 Task: Visit the office locations of JPMorgan Chase & Co.
Action: Mouse moved to (623, 176)
Screenshot: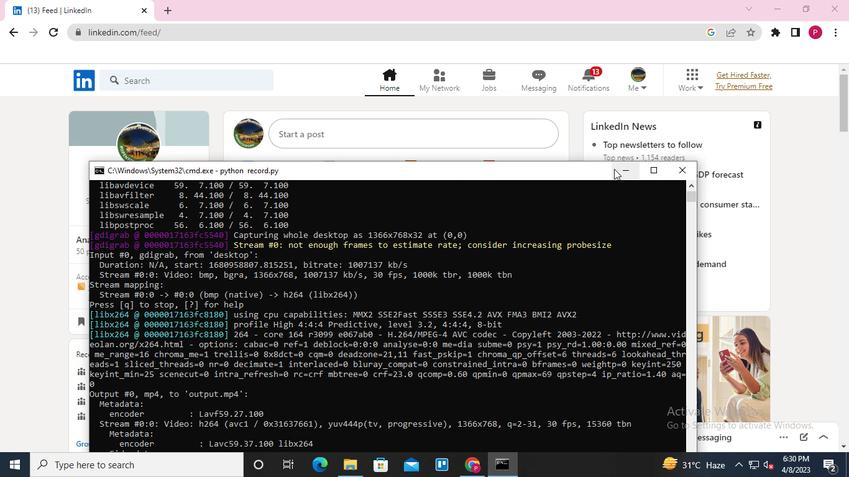 
Action: Mouse pressed left at (623, 176)
Screenshot: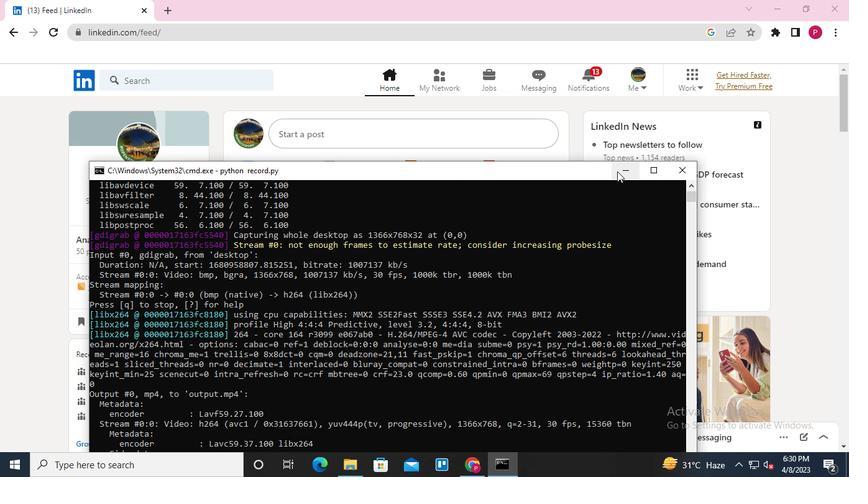 
Action: Mouse moved to (126, 76)
Screenshot: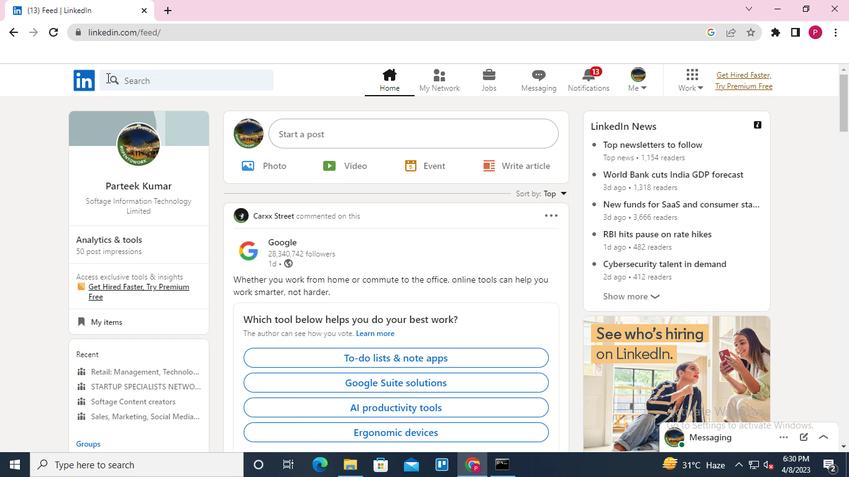 
Action: Mouse pressed left at (126, 76)
Screenshot: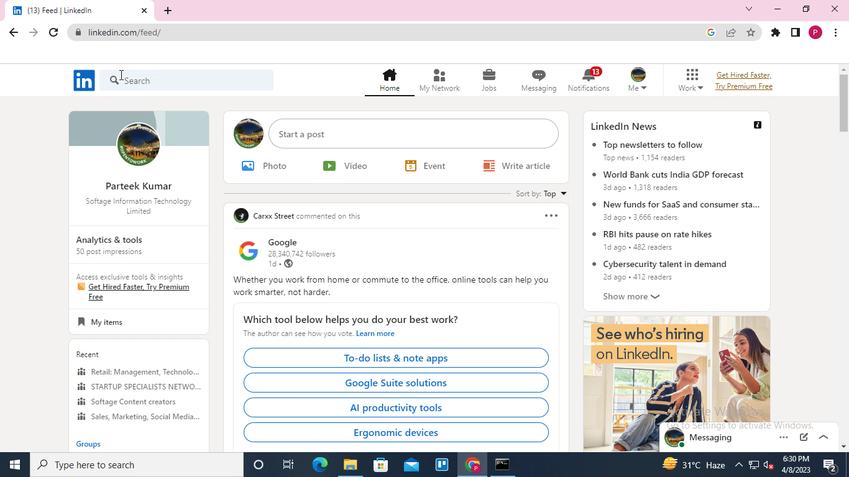 
Action: Mouse moved to (122, 136)
Screenshot: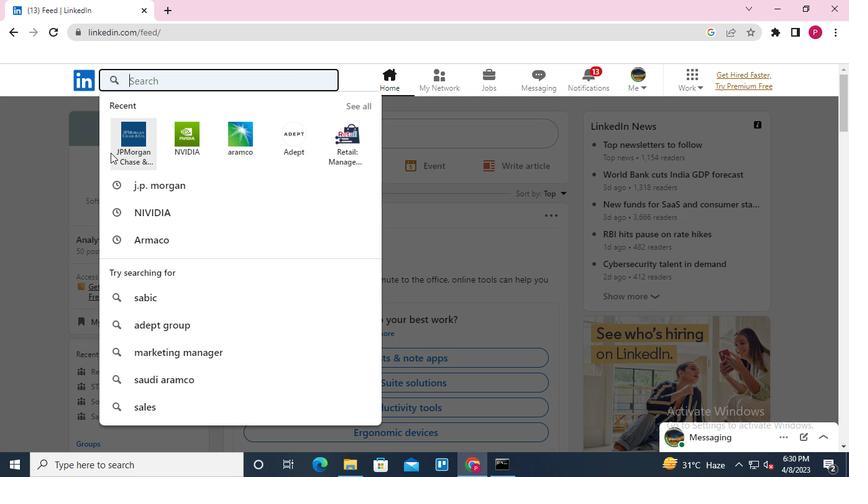 
Action: Mouse pressed left at (122, 136)
Screenshot: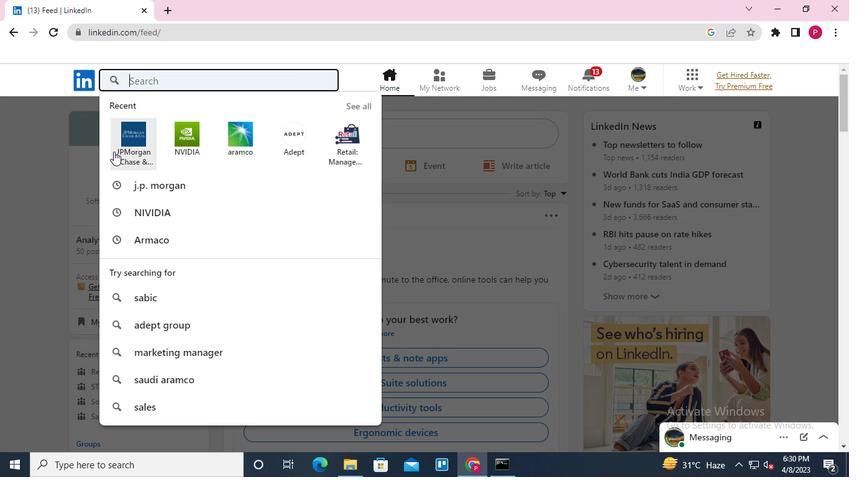 
Action: Mouse moved to (138, 115)
Screenshot: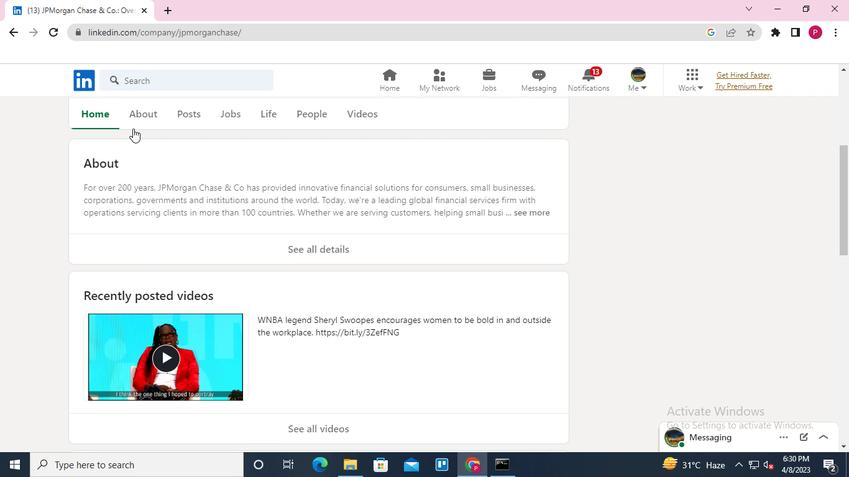 
Action: Mouse pressed left at (138, 115)
Screenshot: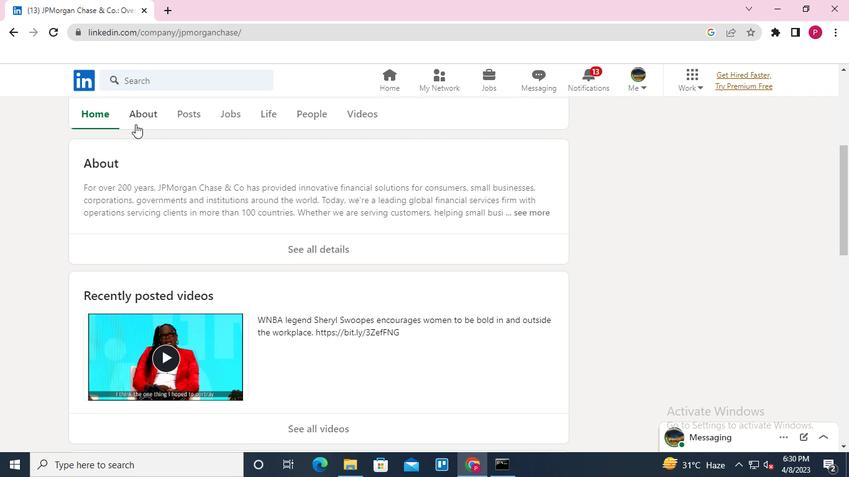 
Action: Mouse moved to (294, 243)
Screenshot: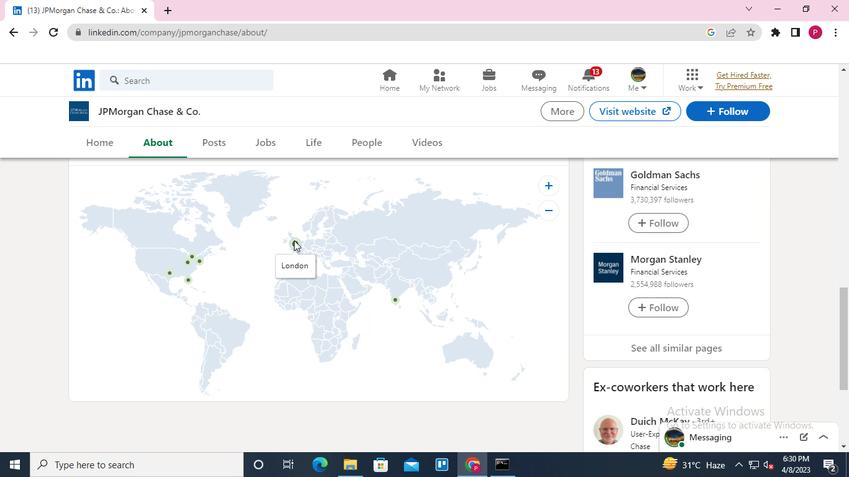 
Action: Mouse pressed left at (294, 243)
Screenshot: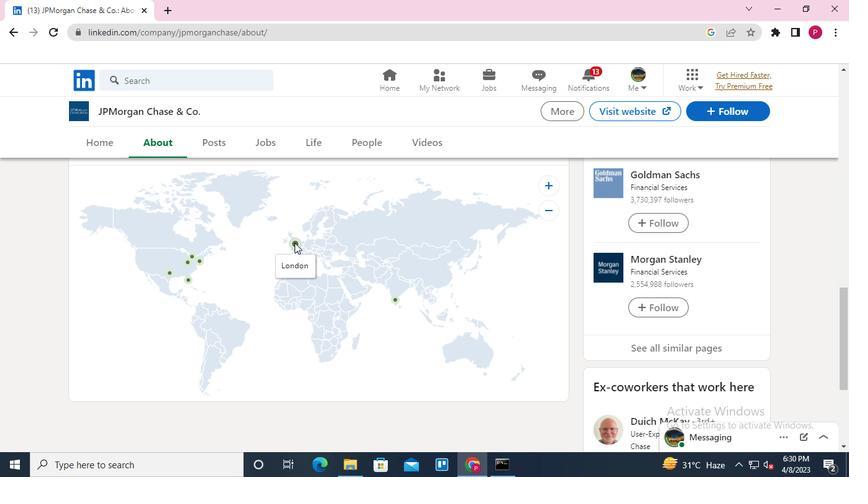 
Action: Mouse moved to (325, 291)
Screenshot: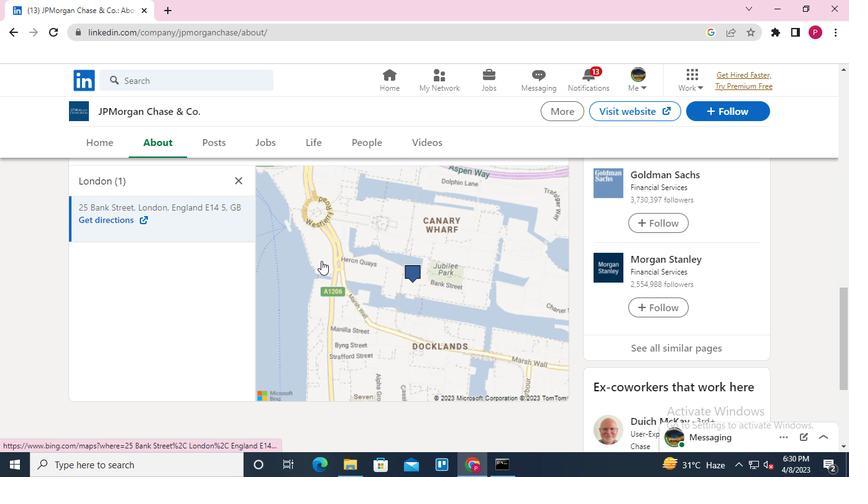 
Action: Keyboard Key.alt_l
Screenshot: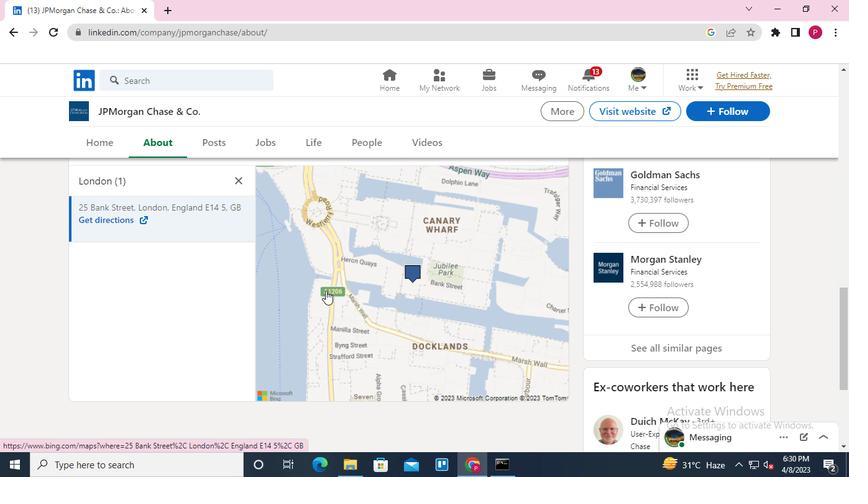 
Action: Keyboard Key.tab
Screenshot: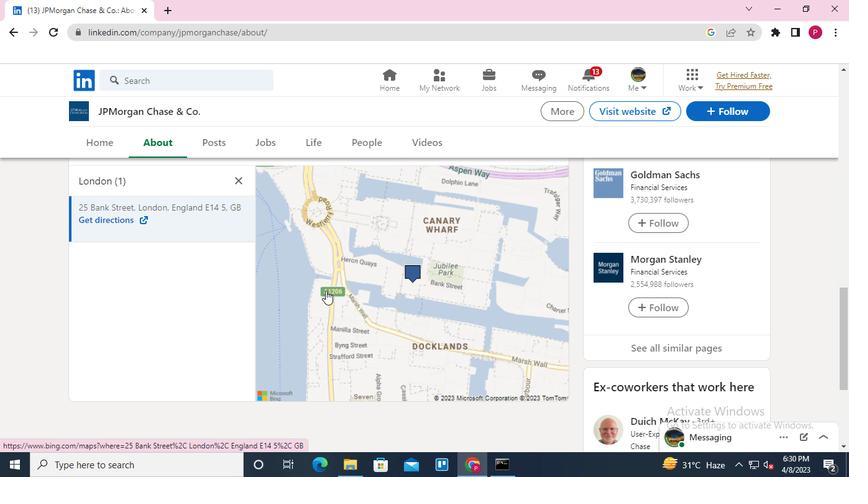 
Action: Mouse moved to (690, 172)
Screenshot: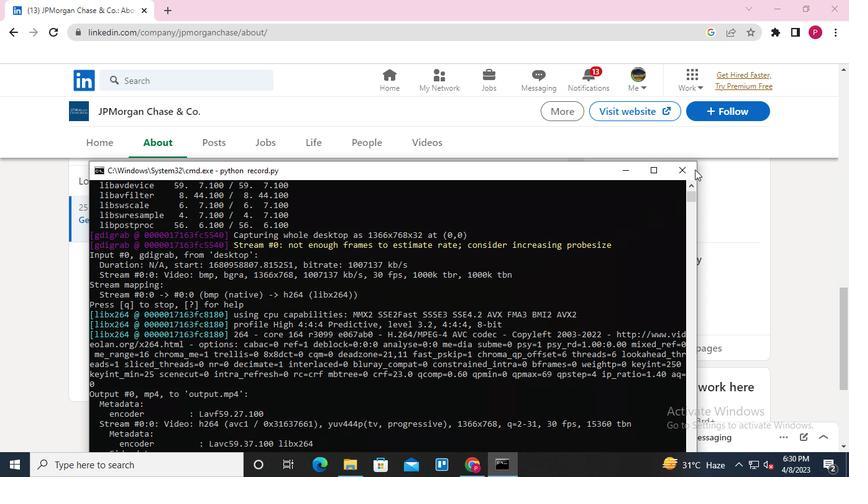 
Action: Mouse pressed left at (690, 172)
Screenshot: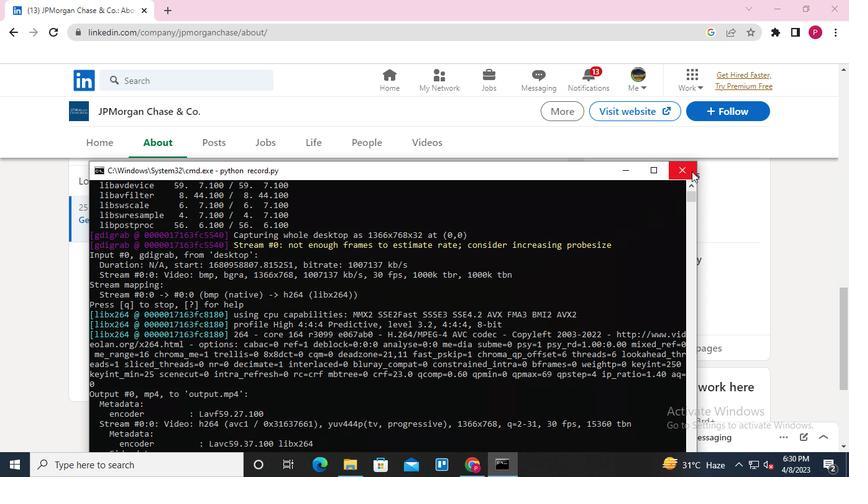 
